 Task: Assign in the project AgileConnection the issue 'Develop a new tool for automated testing of load testing and stress testing for web applications' to the sprint 'UI Refresh Sprint'. Assign in the project AgileConnection the issue 'Upgrade the user interface of a mobile application to improve usability and aesthetics' to the sprint 'UI Refresh Sprint'. Assign in the project AgileConnection the issue 'Create a new online platform for online education courses with advanced peer-to-peer learning and discussion features' to the sprint 'UI Refresh Sprint'. Assign in the project AgileConnection the issue 'Implement a new cloud-based customer engagement system for a company with advanced marketing automation and customer retention features' to the sprint 'UI Refresh Sprint'
Action: Mouse moved to (1150, 493)
Screenshot: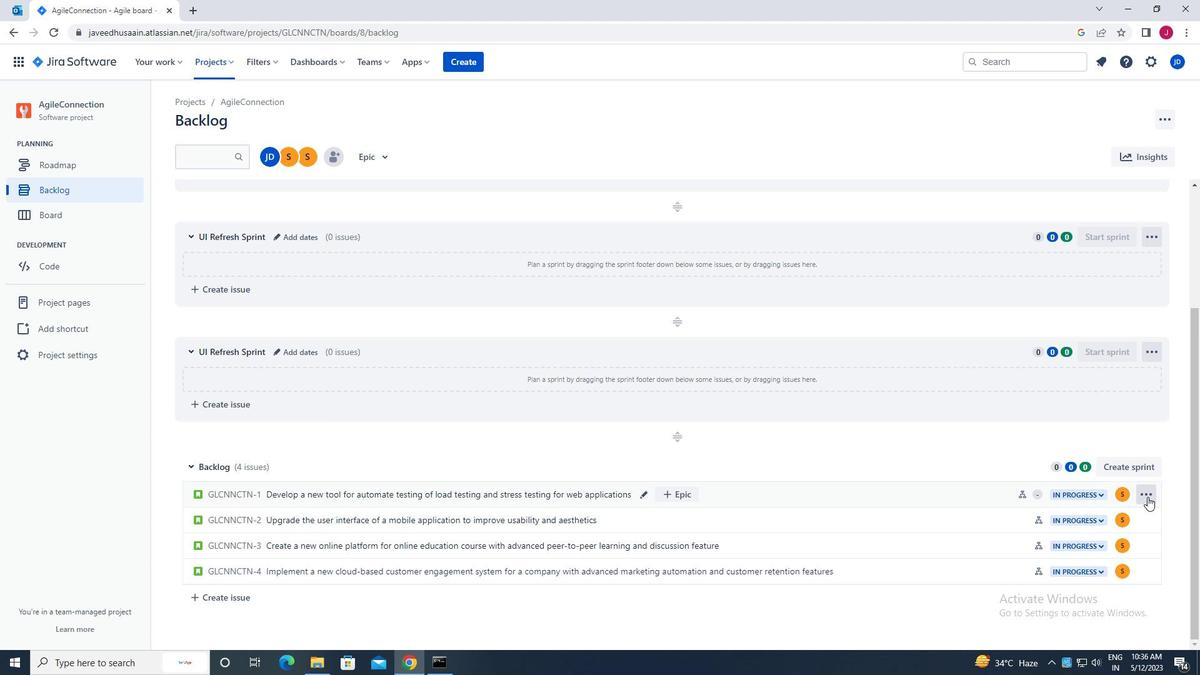 
Action: Mouse pressed left at (1150, 493)
Screenshot: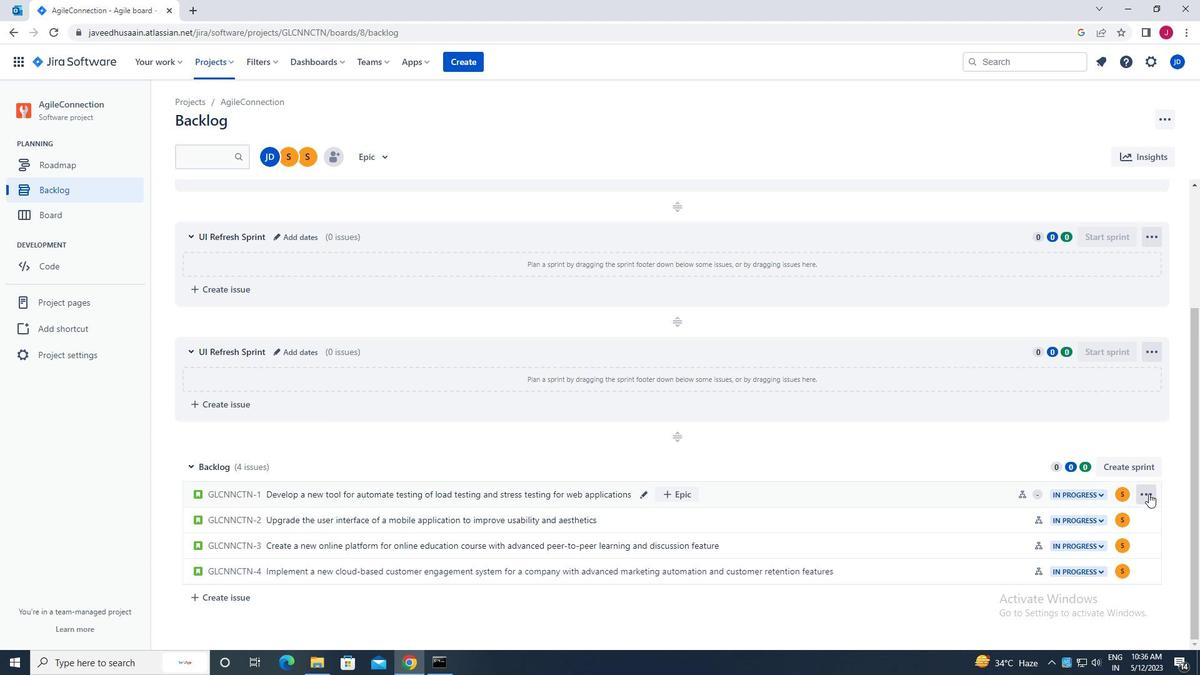 
Action: Mouse moved to (1124, 383)
Screenshot: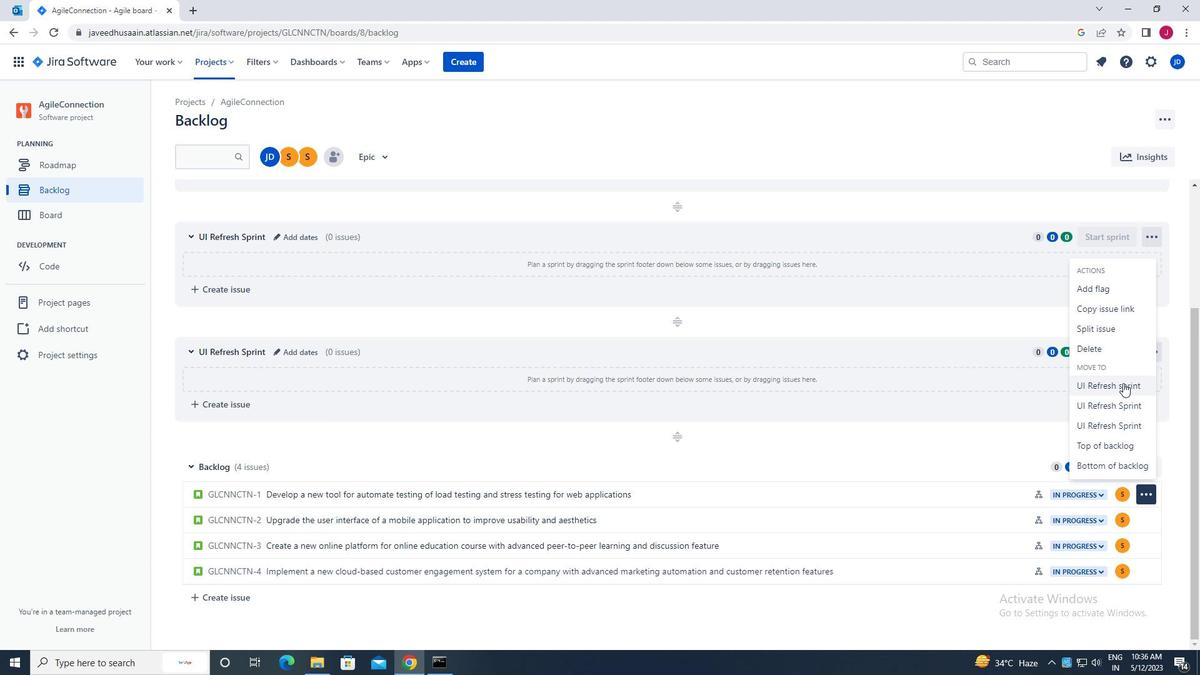 
Action: Mouse pressed left at (1124, 383)
Screenshot: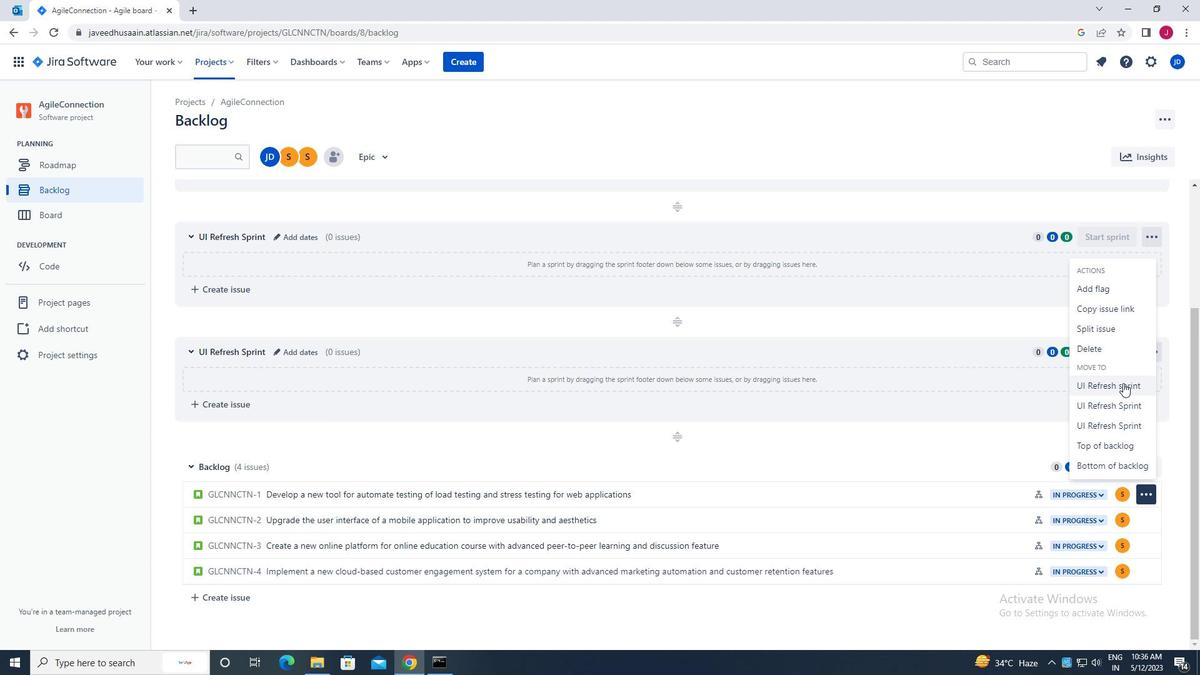 
Action: Mouse moved to (1126, 385)
Screenshot: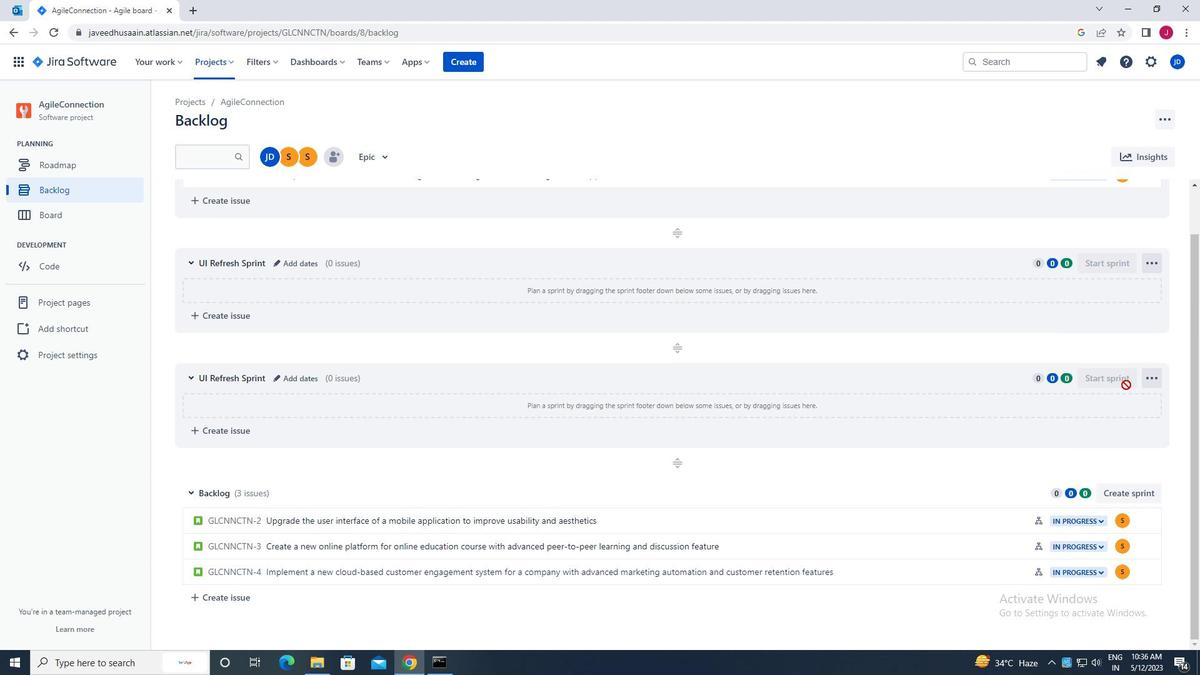 
Action: Mouse scrolled (1126, 385) with delta (0, 0)
Screenshot: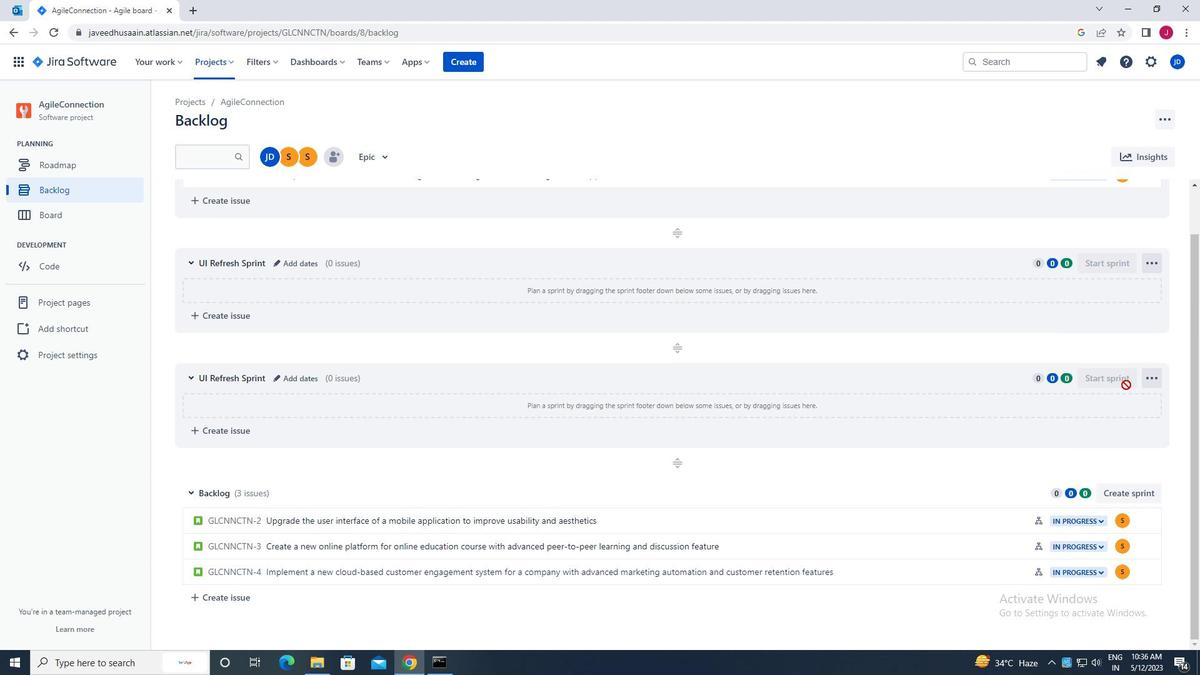 
Action: Mouse scrolled (1126, 385) with delta (0, 0)
Screenshot: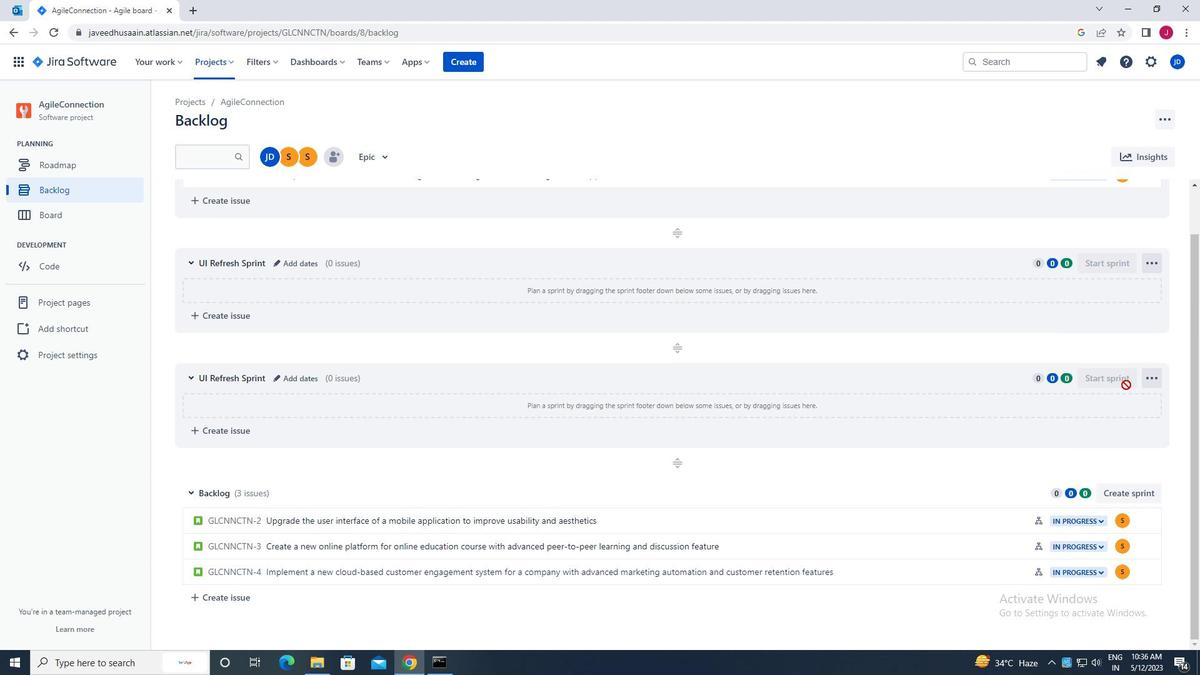 
Action: Mouse scrolled (1126, 385) with delta (0, 0)
Screenshot: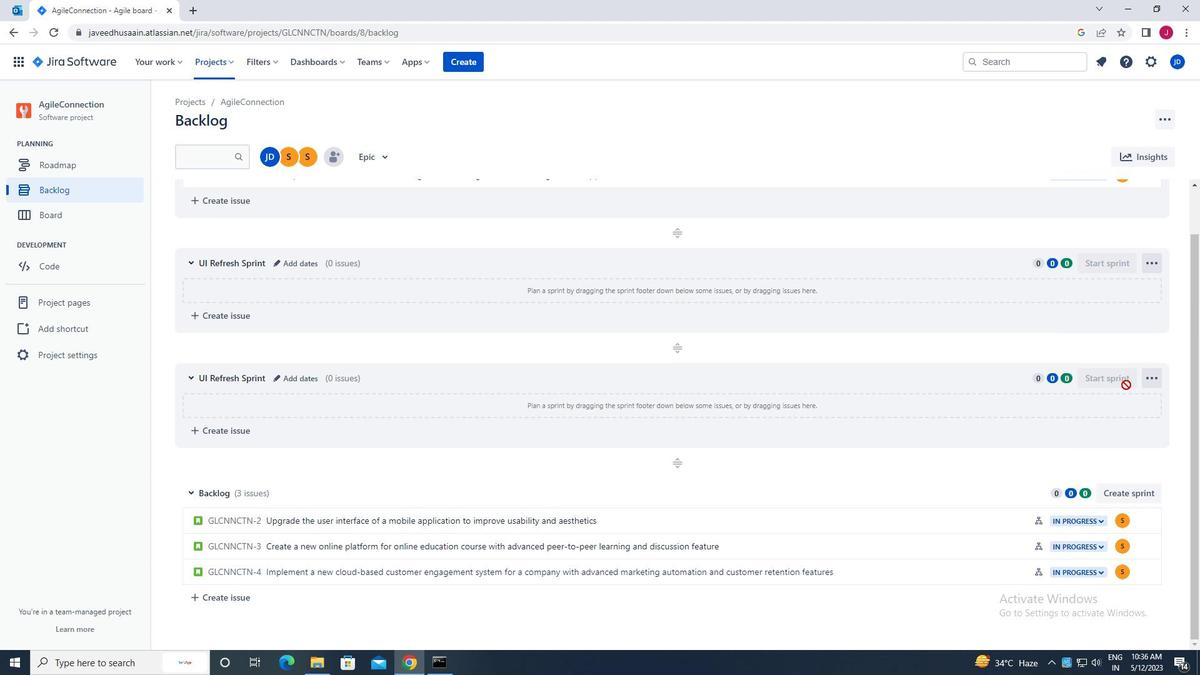 
Action: Mouse scrolled (1126, 385) with delta (0, 0)
Screenshot: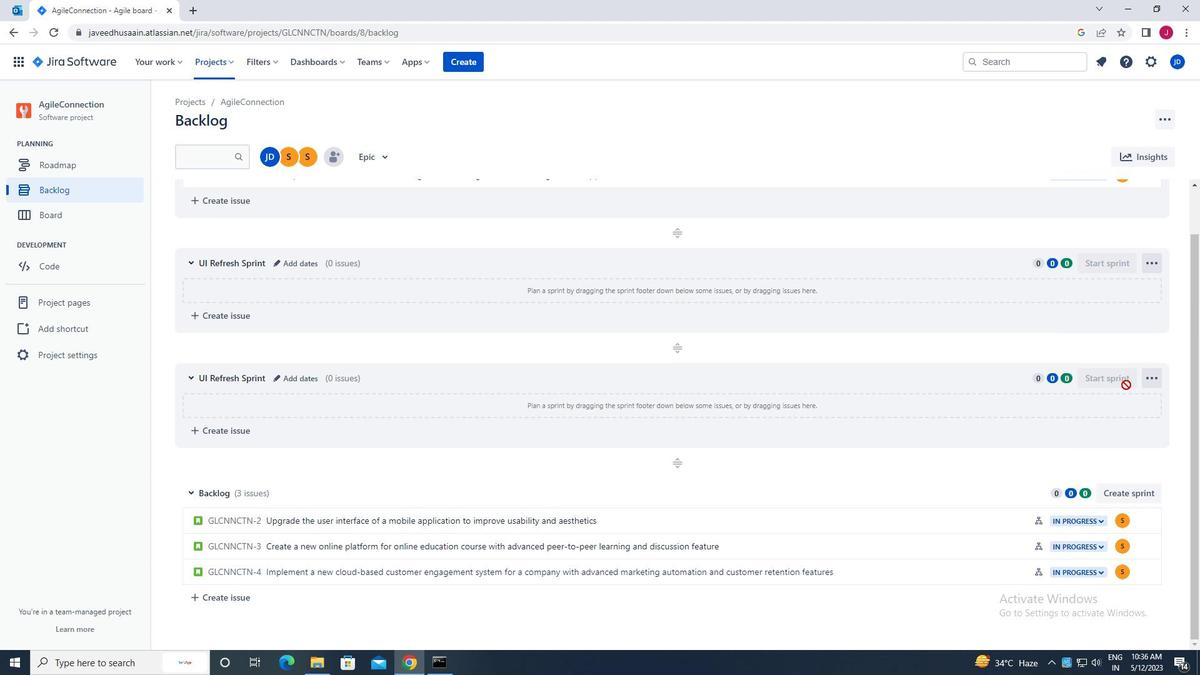 
Action: Mouse scrolled (1126, 384) with delta (0, 0)
Screenshot: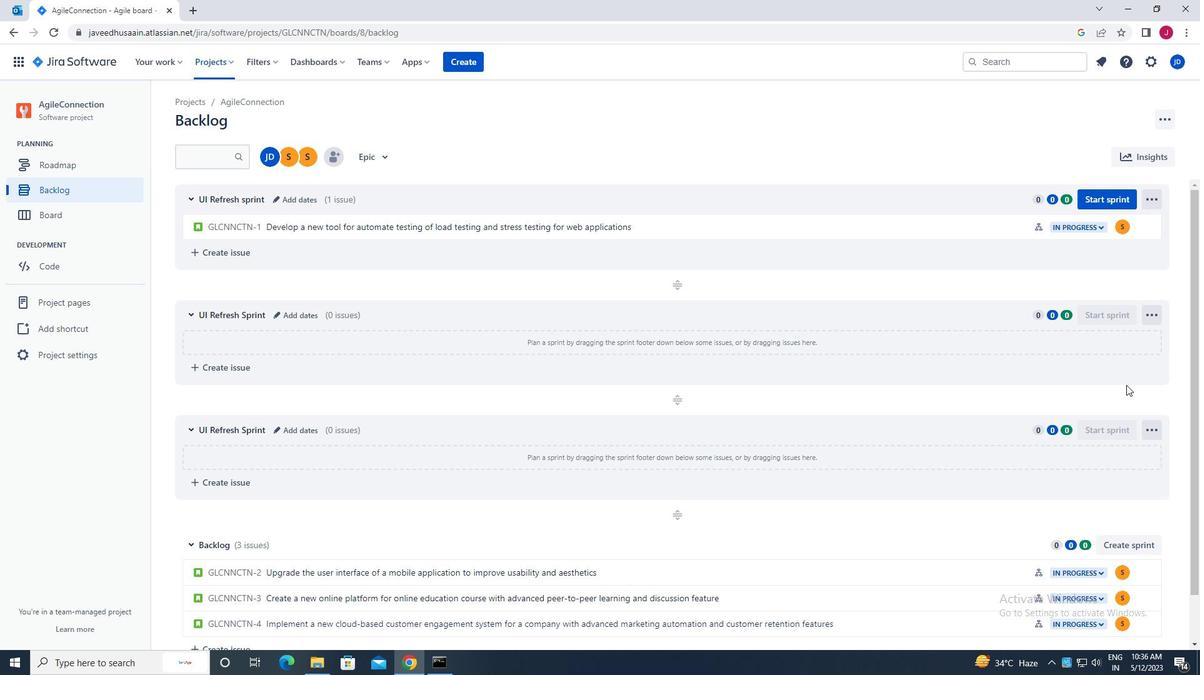 
Action: Mouse scrolled (1126, 384) with delta (0, 0)
Screenshot: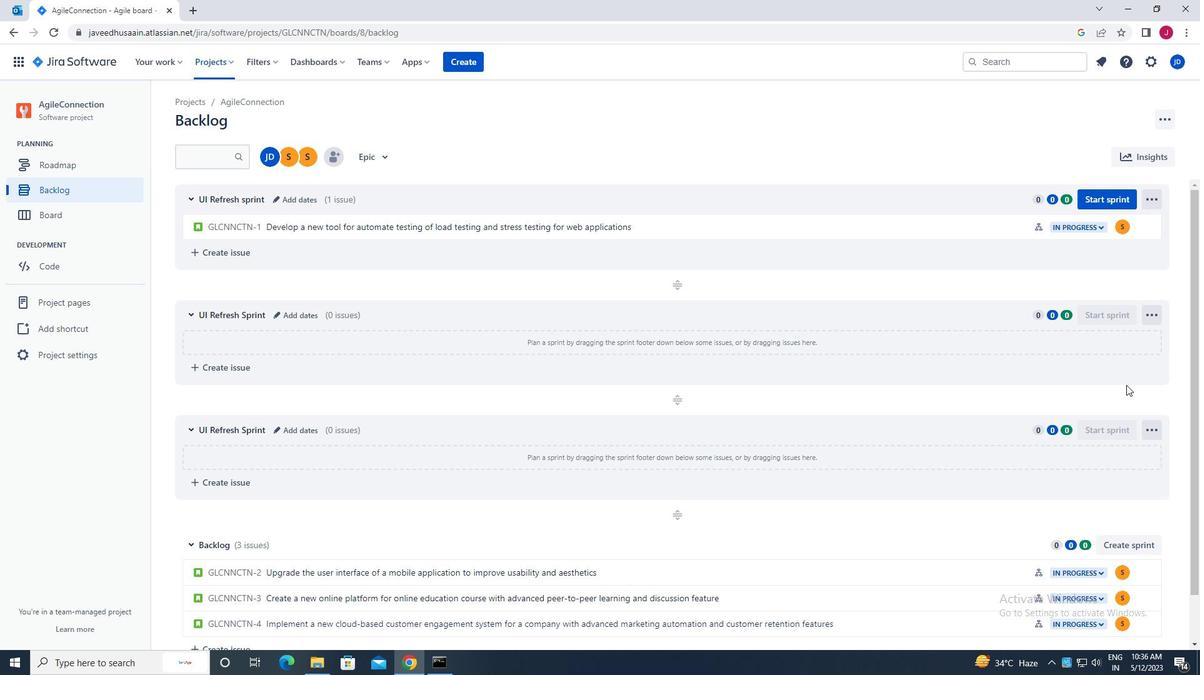 
Action: Mouse moved to (1127, 385)
Screenshot: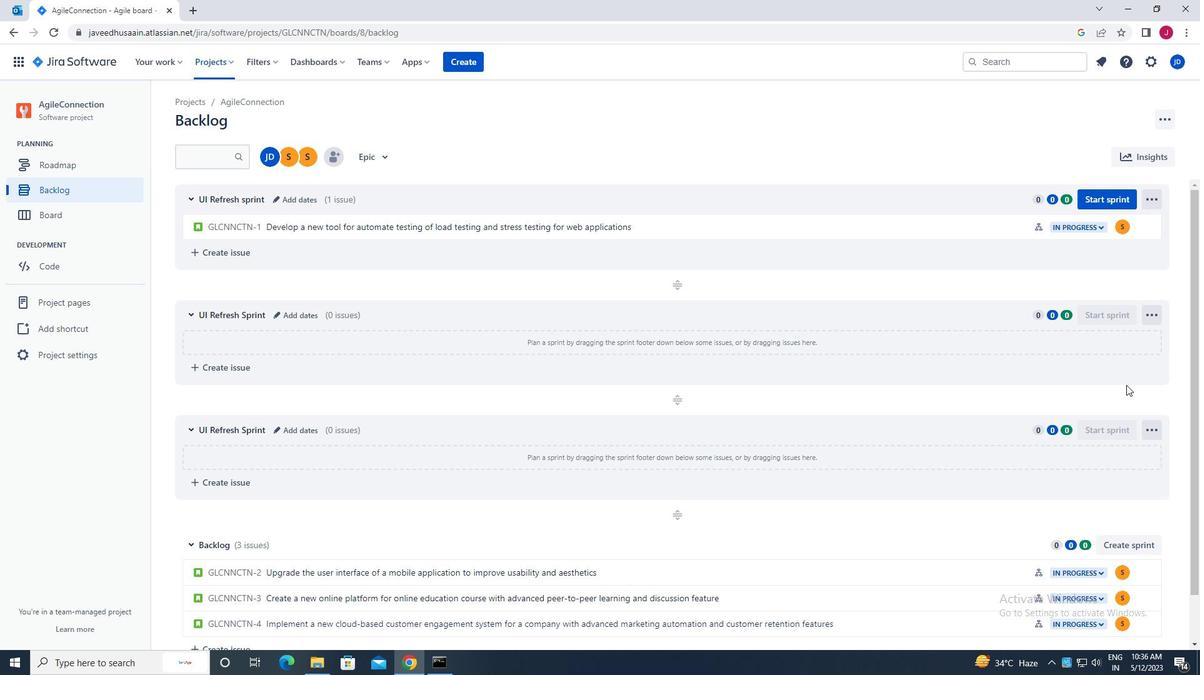 
Action: Mouse scrolled (1127, 384) with delta (0, 0)
Screenshot: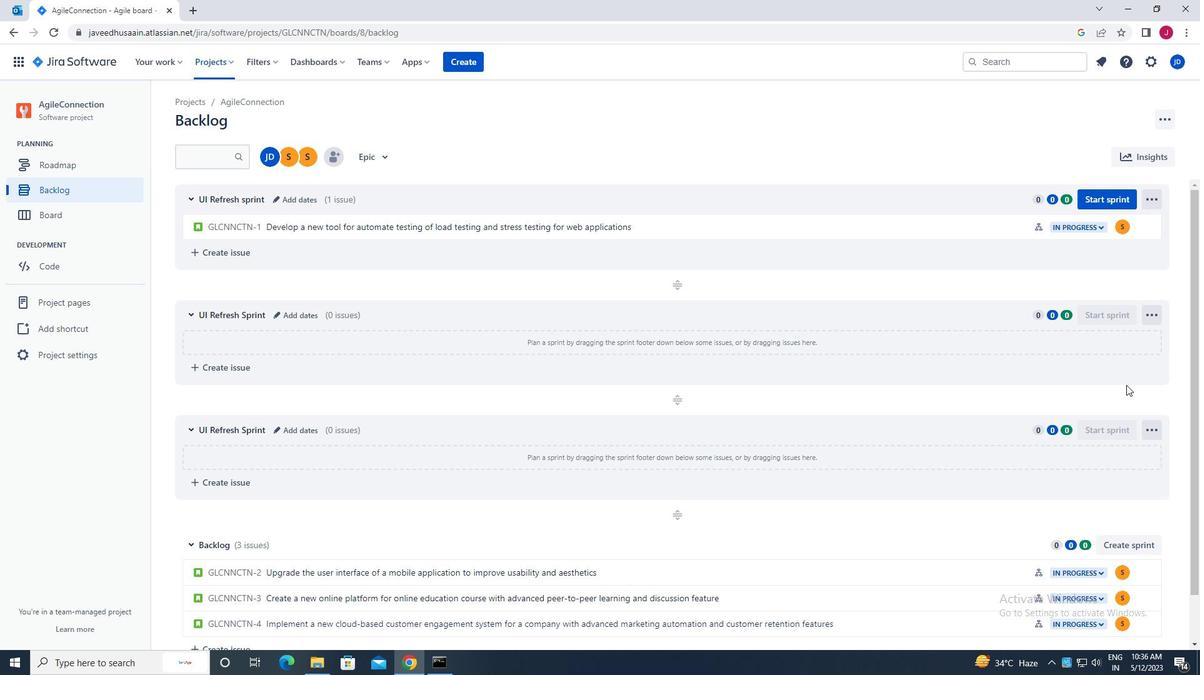 
Action: Mouse moved to (1141, 520)
Screenshot: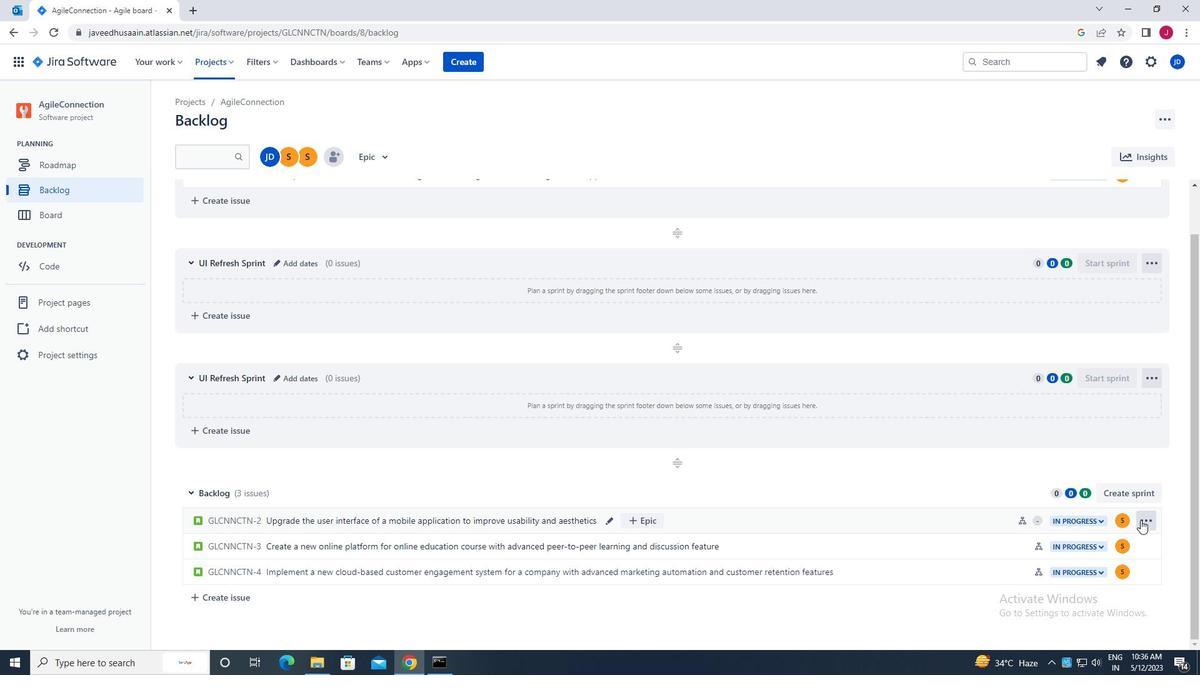 
Action: Mouse pressed left at (1141, 520)
Screenshot: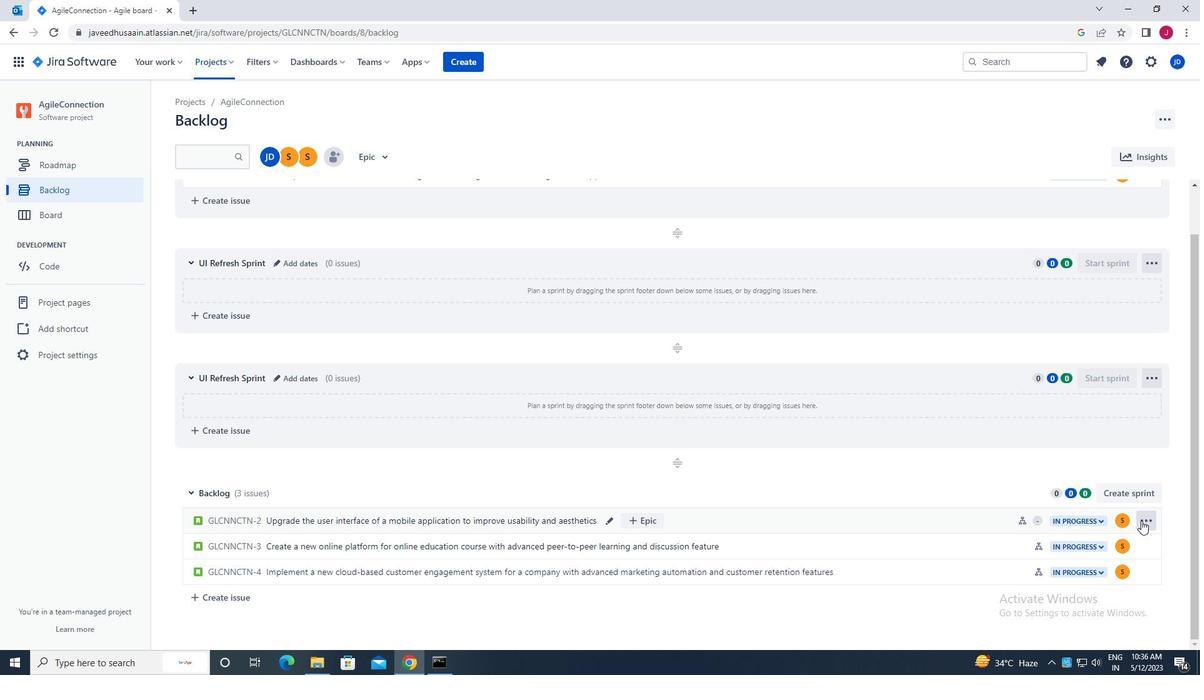 
Action: Mouse moved to (1114, 432)
Screenshot: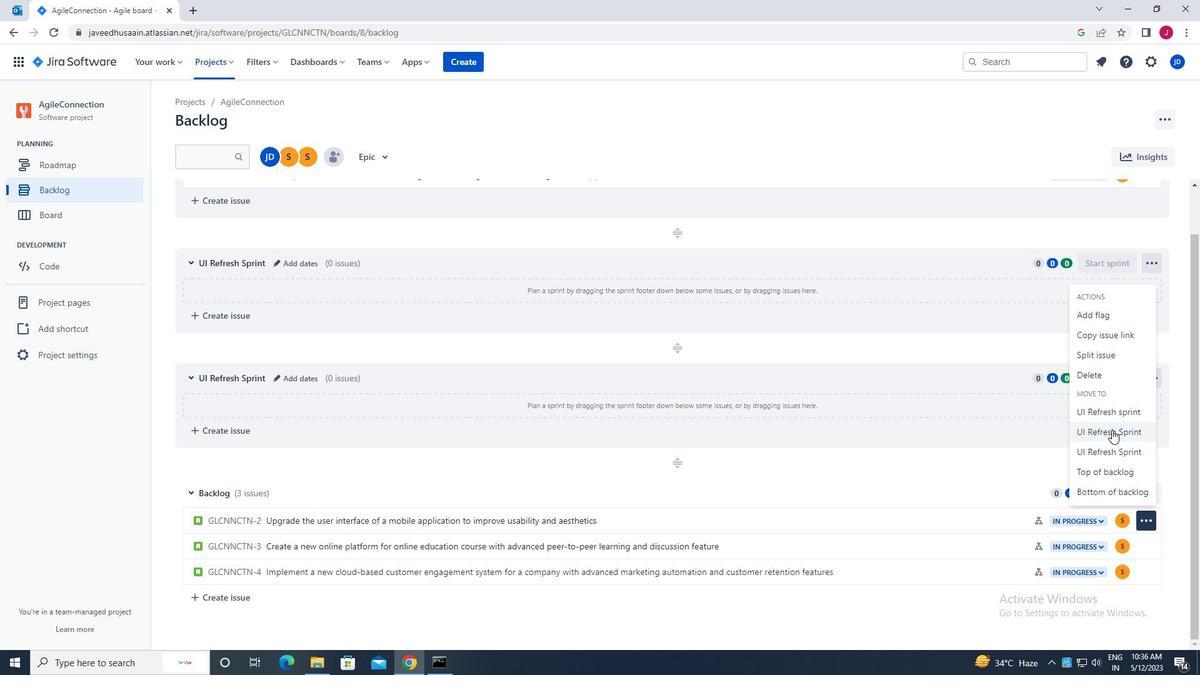 
Action: Mouse pressed left at (1114, 432)
Screenshot: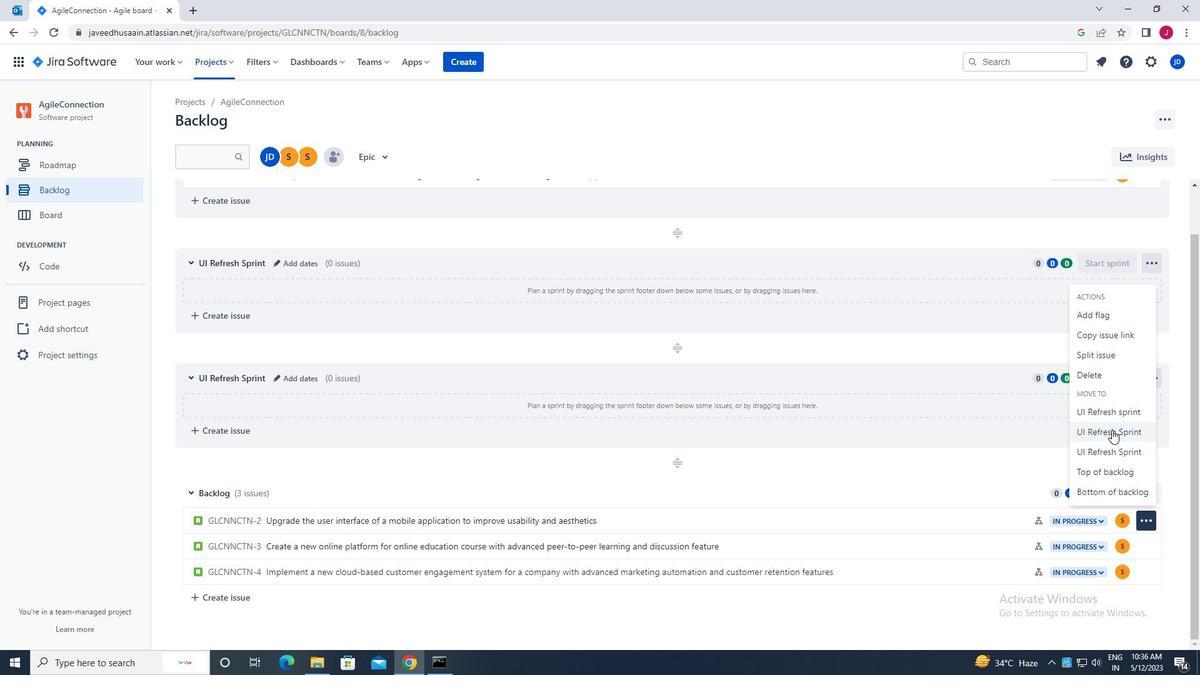 
Action: Mouse moved to (1141, 545)
Screenshot: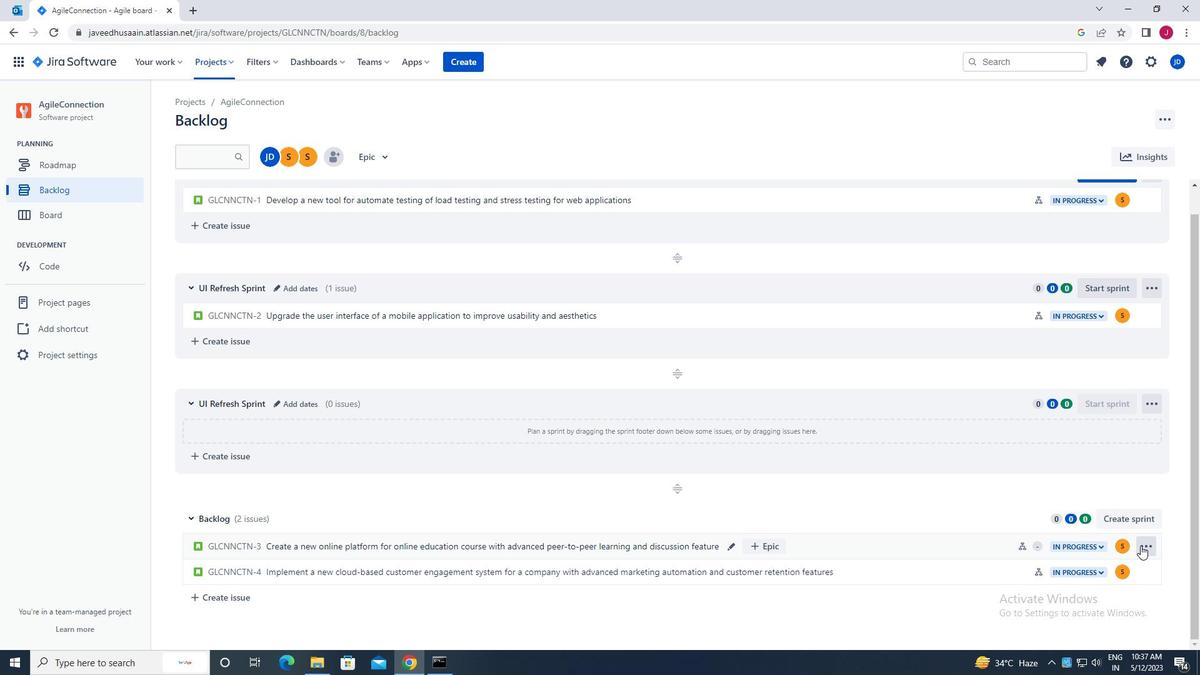 
Action: Mouse pressed left at (1141, 545)
Screenshot: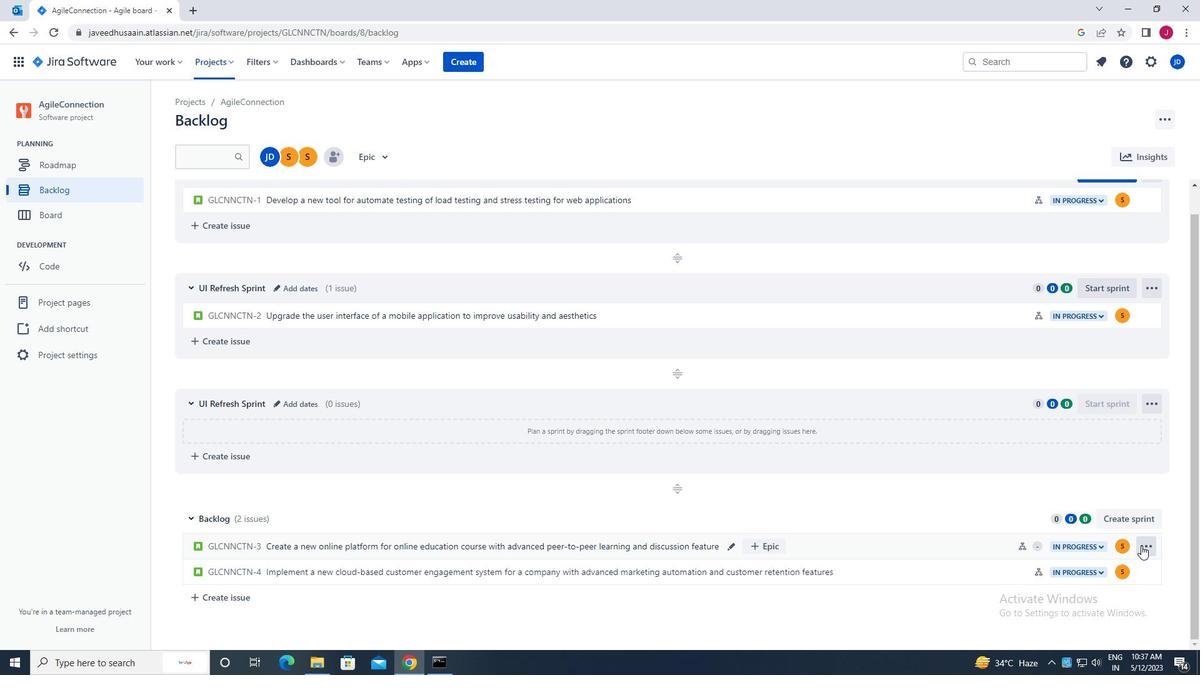 
Action: Mouse moved to (1114, 478)
Screenshot: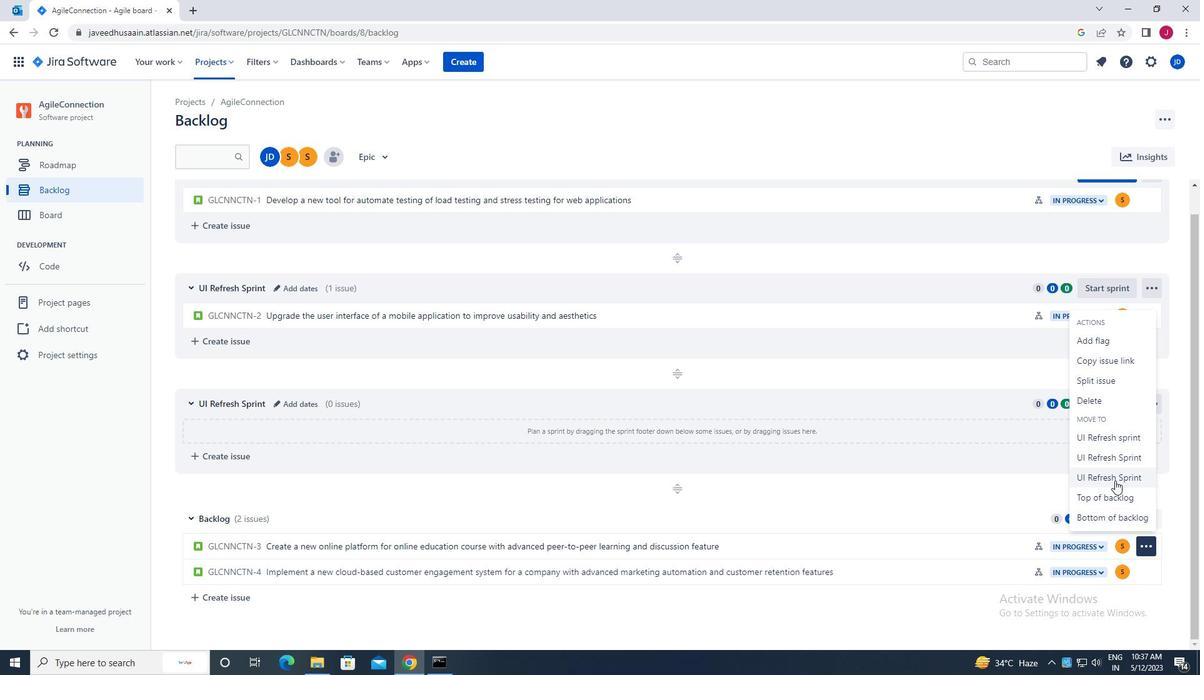 
Action: Mouse pressed left at (1114, 478)
Screenshot: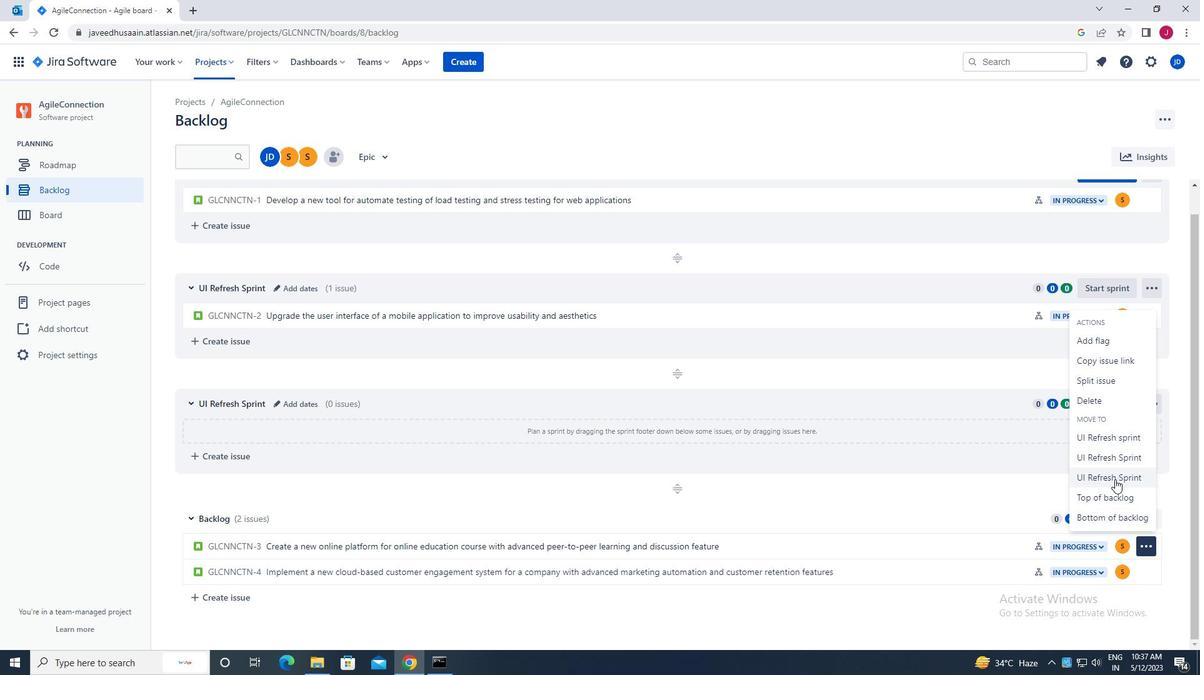 
Action: Mouse moved to (1148, 572)
Screenshot: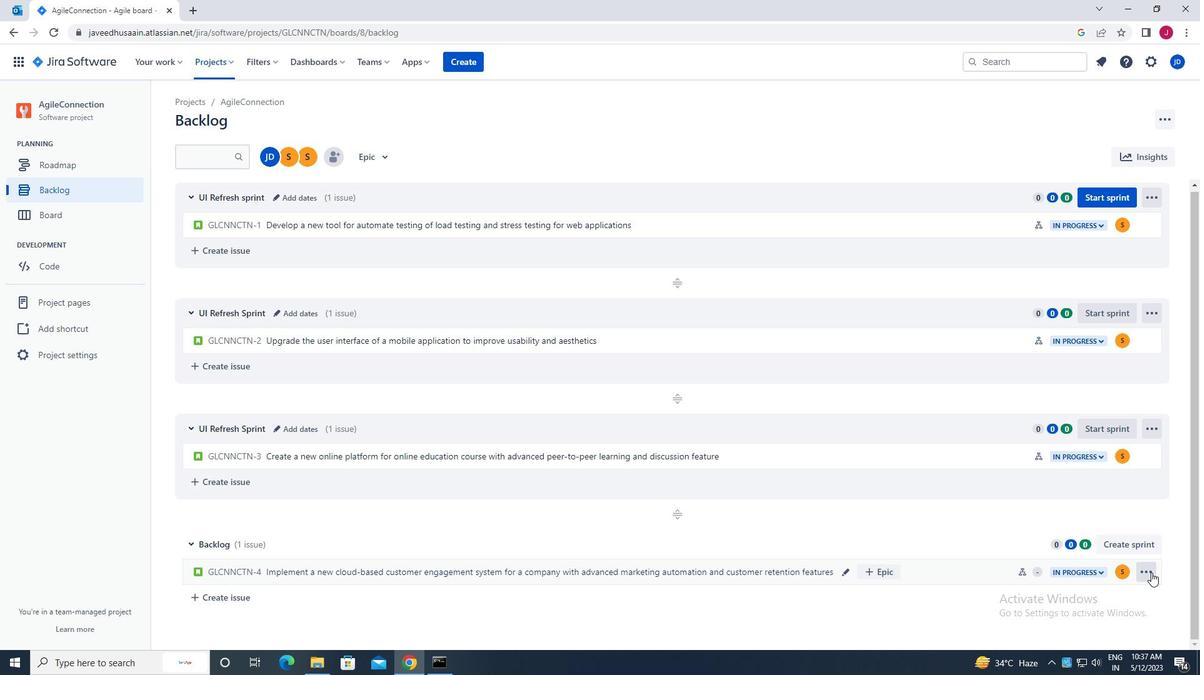 
Action: Mouse pressed left at (1148, 572)
Screenshot: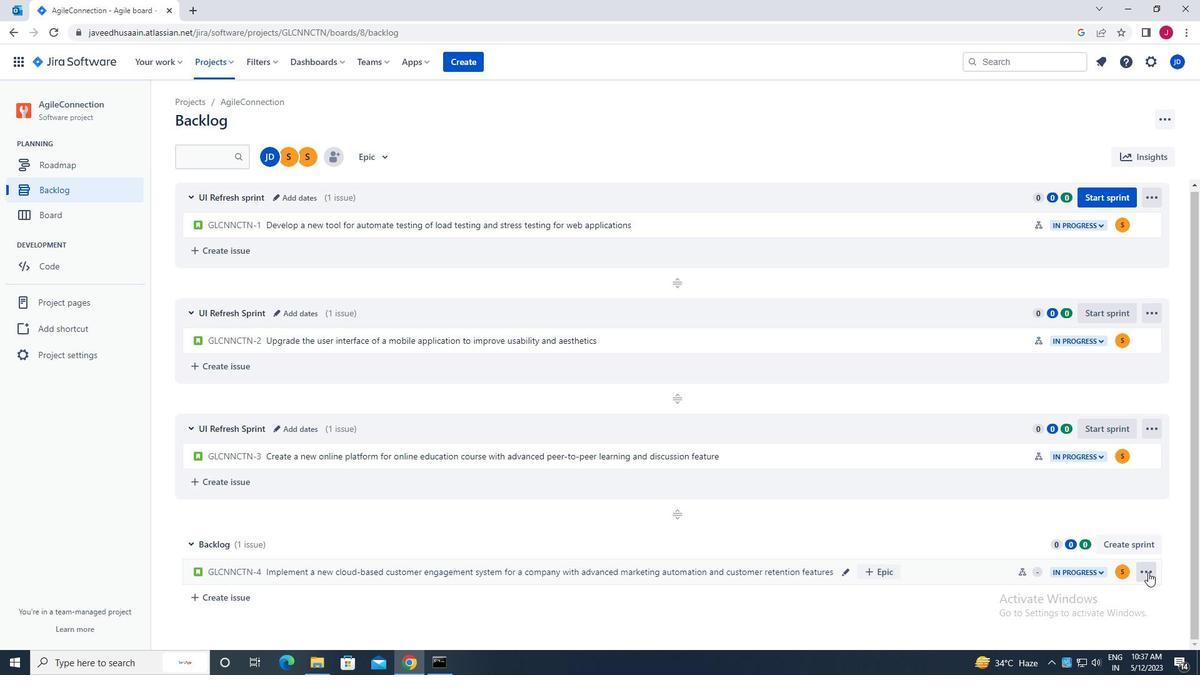 
Action: Mouse moved to (1124, 468)
Screenshot: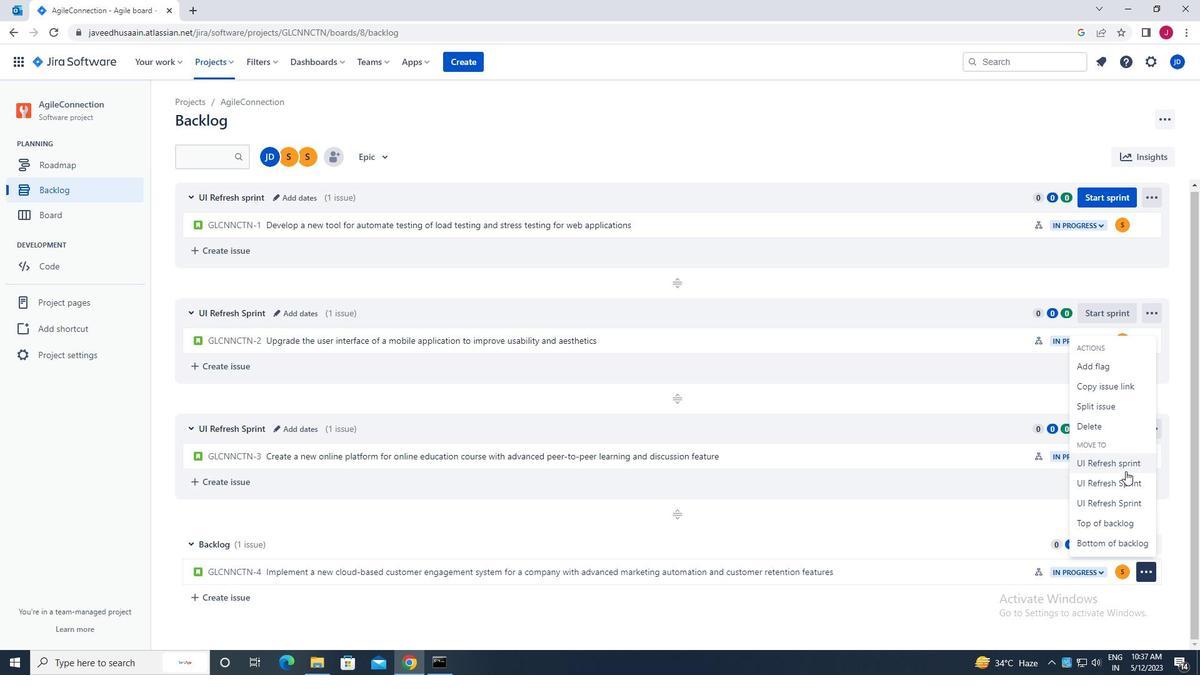 
Action: Mouse pressed left at (1124, 468)
Screenshot: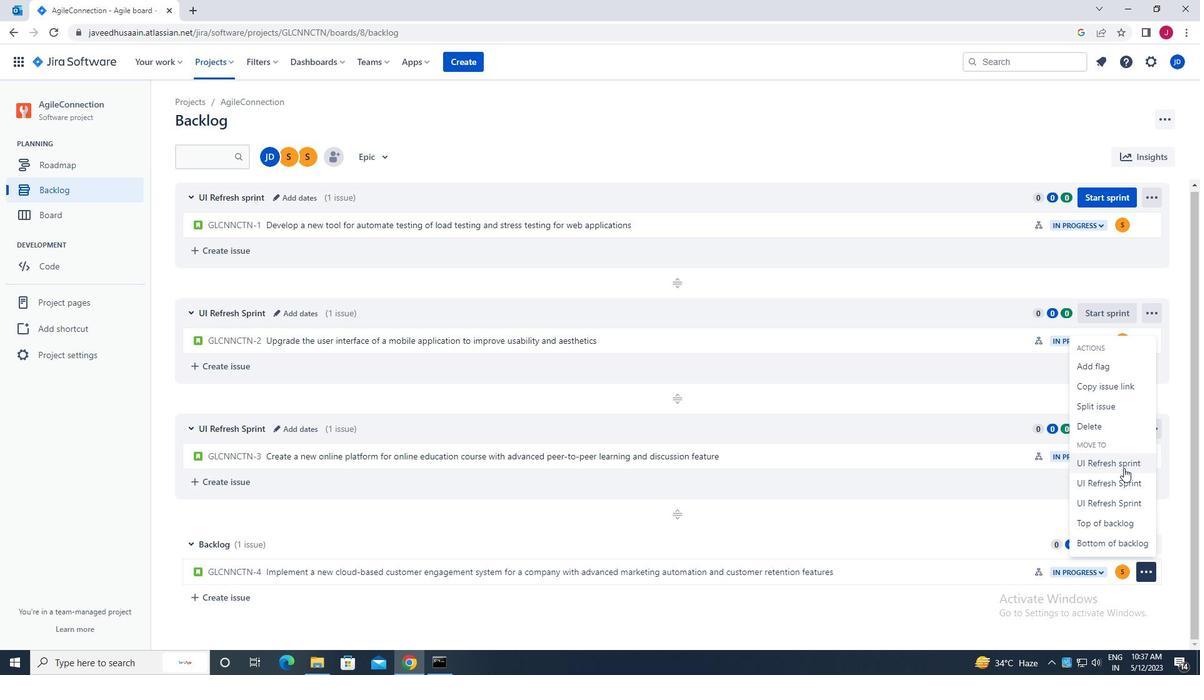 
